 Task: Filter the dashboards by  folders shared by the user
Action: Mouse scrolled (194, 169) with delta (0, 0)
Screenshot: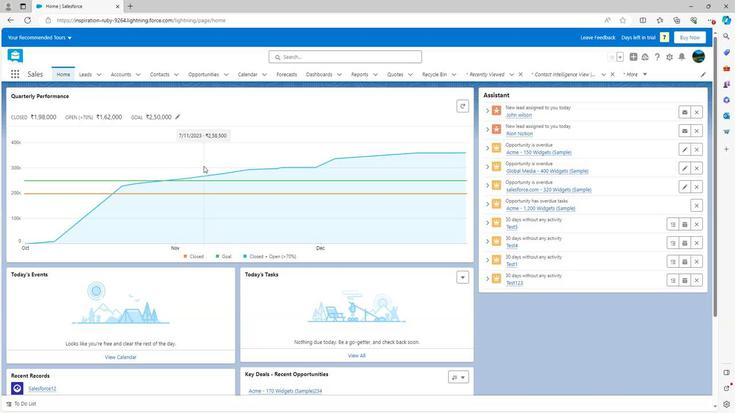 
Action: Mouse scrolled (194, 169) with delta (0, 0)
Screenshot: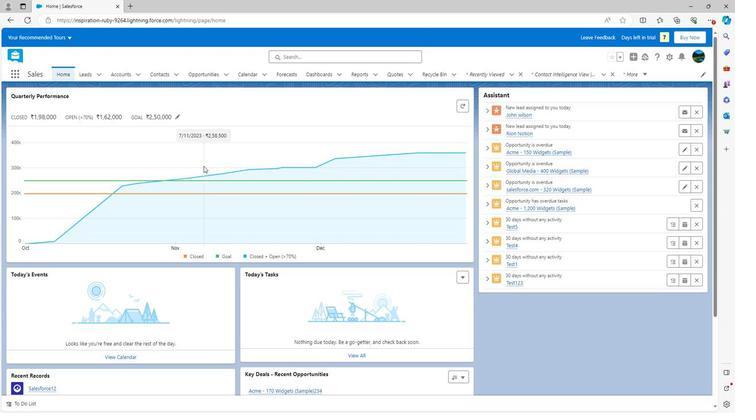 
Action: Mouse scrolled (194, 169) with delta (0, 0)
Screenshot: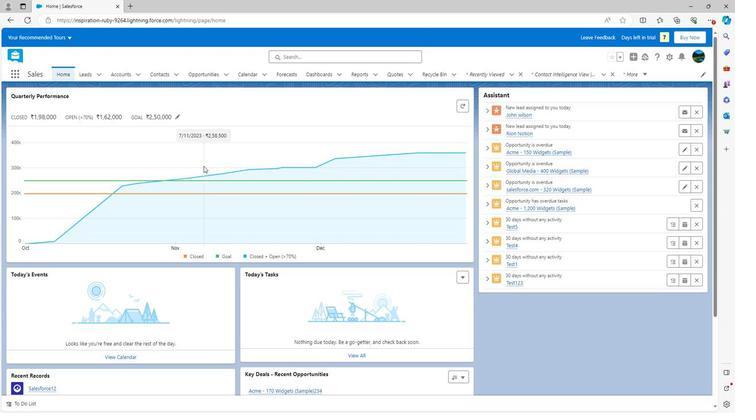 
Action: Mouse scrolled (194, 170) with delta (0, 0)
Screenshot: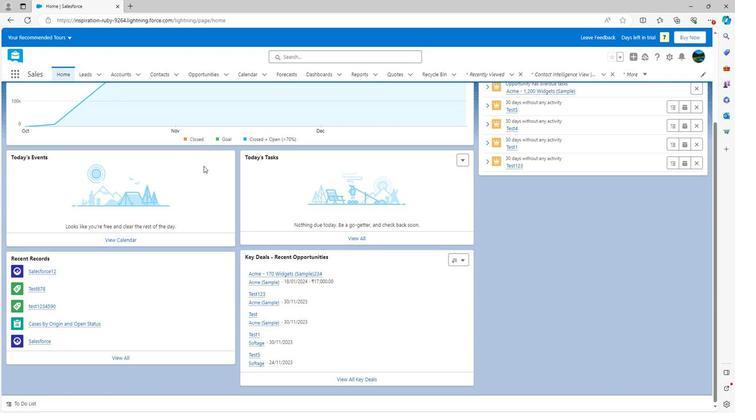 
Action: Mouse scrolled (194, 170) with delta (0, 0)
Screenshot: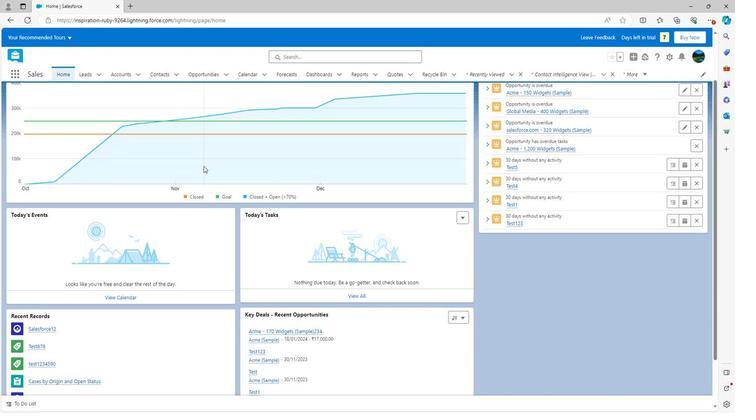 
Action: Mouse scrolled (194, 170) with delta (0, 0)
Screenshot: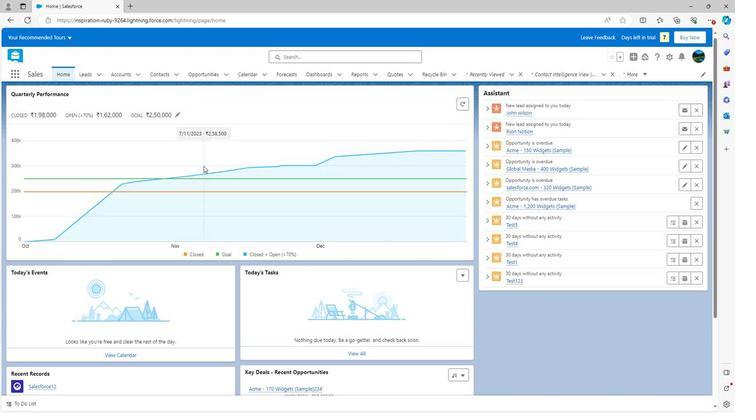 
Action: Mouse scrolled (194, 170) with delta (0, 0)
Screenshot: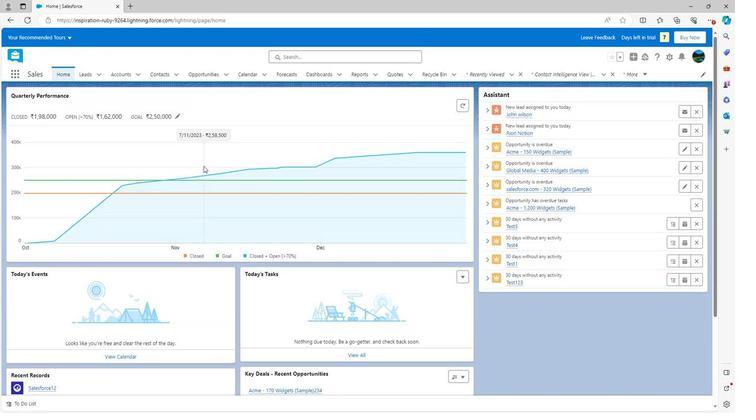 
Action: Mouse moved to (300, 81)
Screenshot: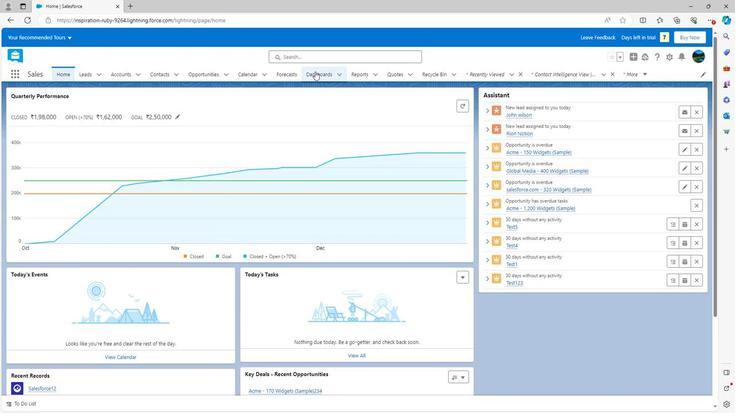 
Action: Mouse pressed left at (300, 81)
Screenshot: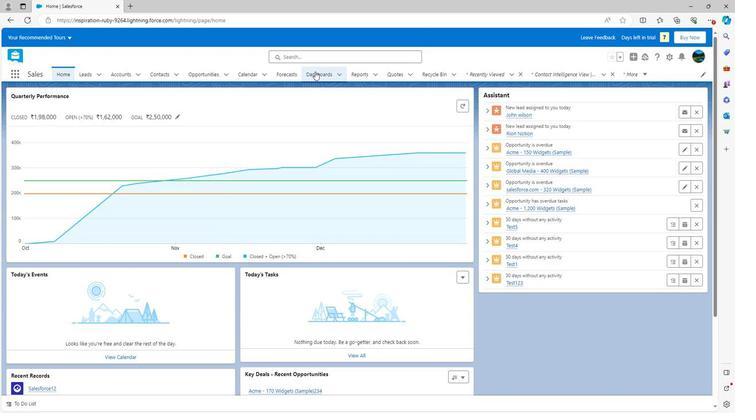 
Action: Mouse moved to (39, 219)
Screenshot: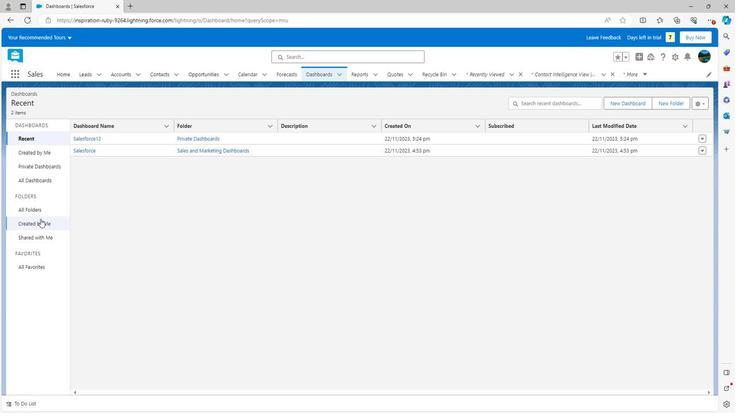 
Action: Mouse pressed left at (39, 219)
Screenshot: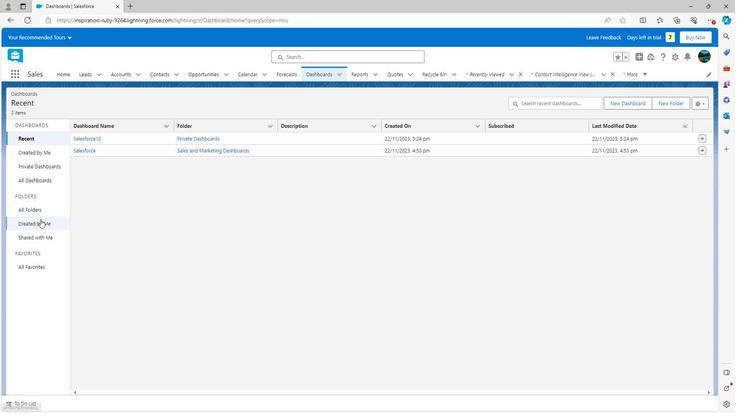 
Action: Mouse moved to (246, 174)
Screenshot: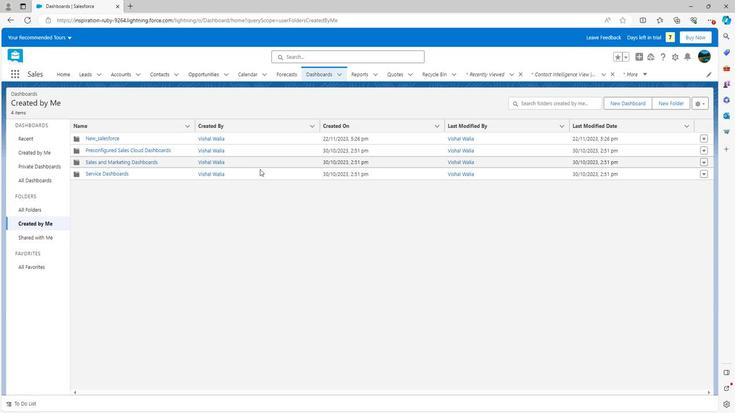 
